 Task: Set "SAP announcement interval" for the sout stream to 5.
Action: Mouse moved to (107, 13)
Screenshot: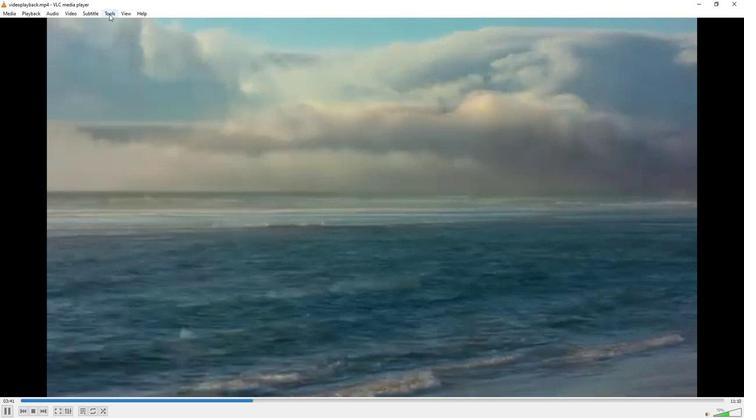 
Action: Mouse pressed left at (107, 13)
Screenshot: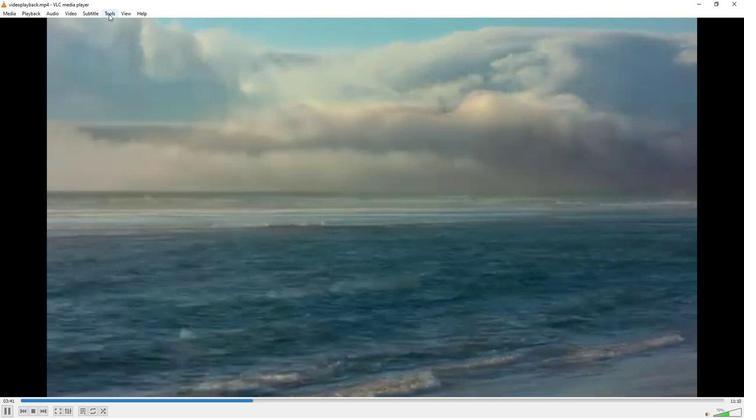 
Action: Mouse moved to (123, 107)
Screenshot: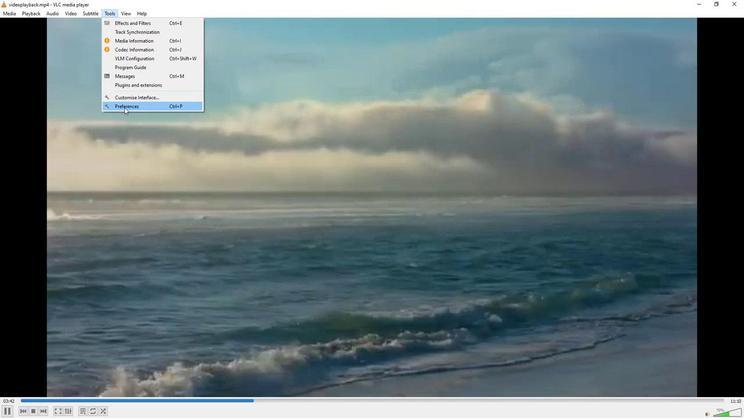 
Action: Mouse pressed left at (123, 107)
Screenshot: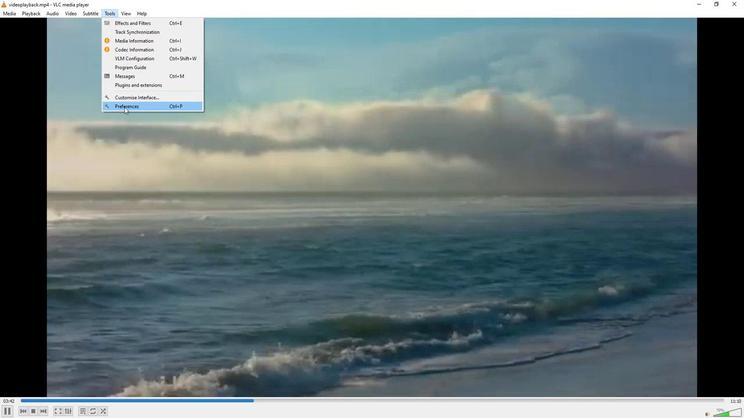 
Action: Mouse moved to (243, 340)
Screenshot: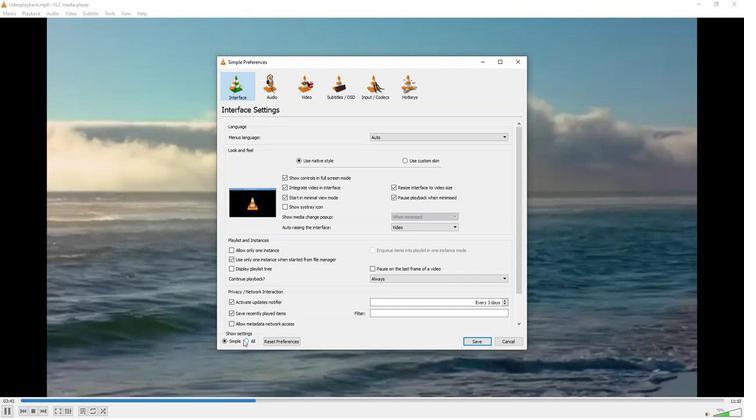 
Action: Mouse pressed left at (243, 340)
Screenshot: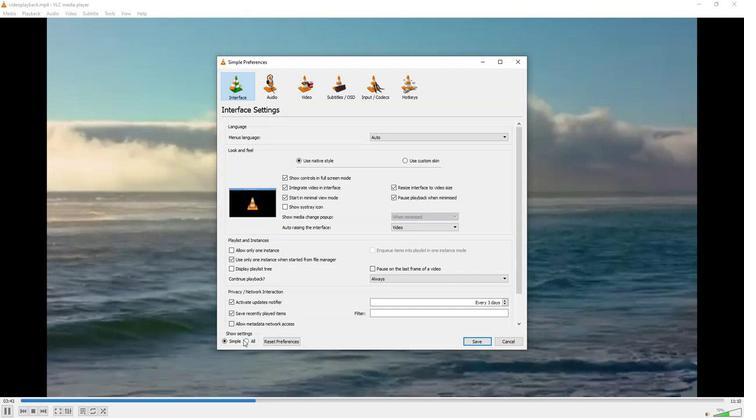 
Action: Mouse moved to (245, 340)
Screenshot: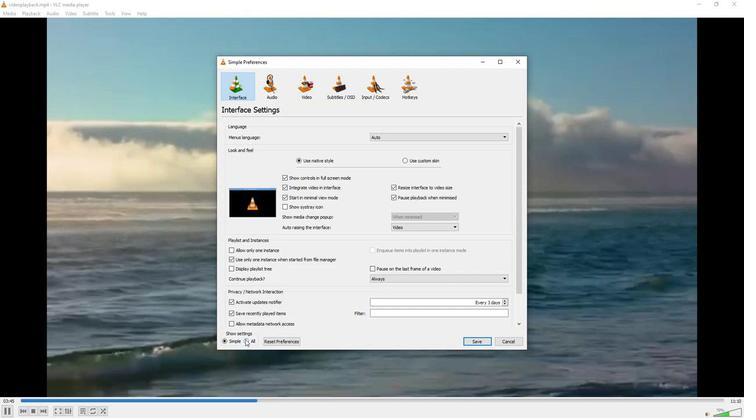 
Action: Mouse pressed left at (245, 340)
Screenshot: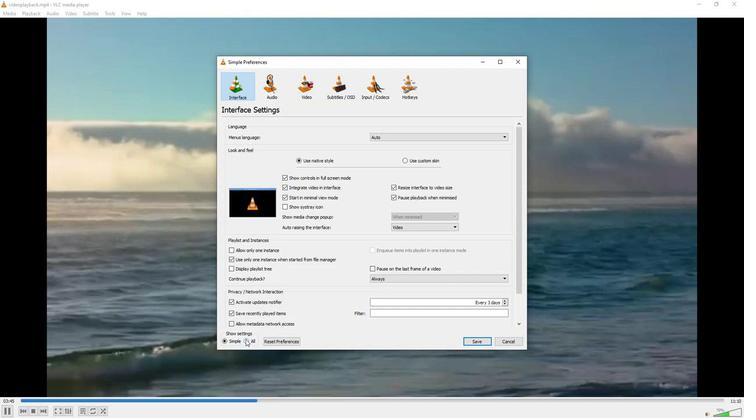 
Action: Mouse moved to (249, 256)
Screenshot: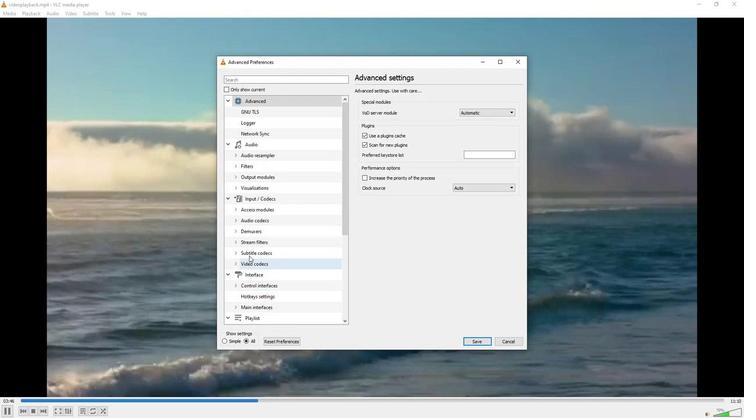 
Action: Mouse scrolled (249, 256) with delta (0, 0)
Screenshot: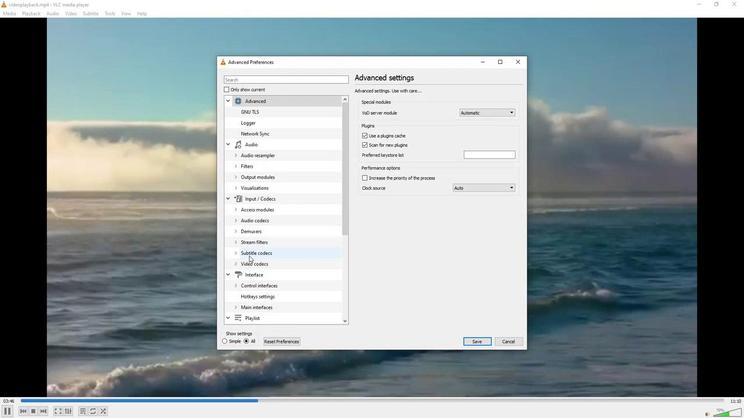 
Action: Mouse moved to (243, 260)
Screenshot: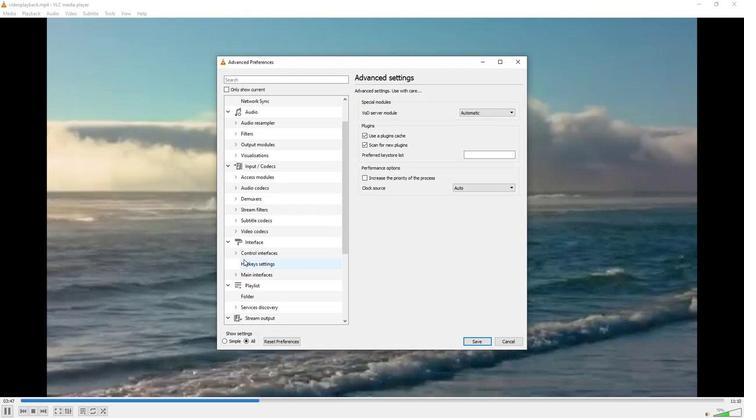 
Action: Mouse scrolled (243, 259) with delta (0, 0)
Screenshot: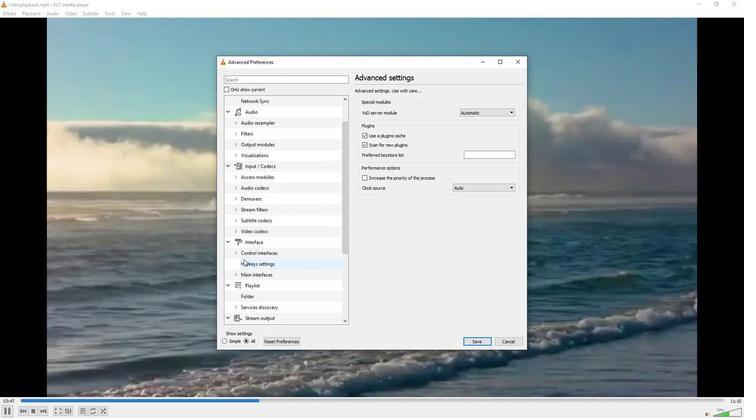 
Action: Mouse moved to (243, 258)
Screenshot: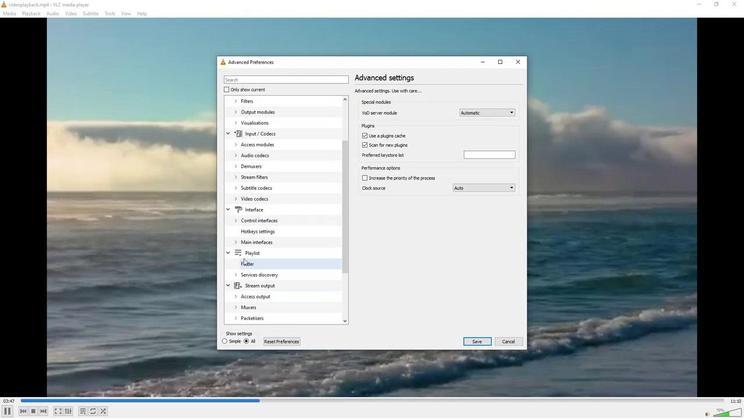 
Action: Mouse scrolled (243, 258) with delta (0, 0)
Screenshot: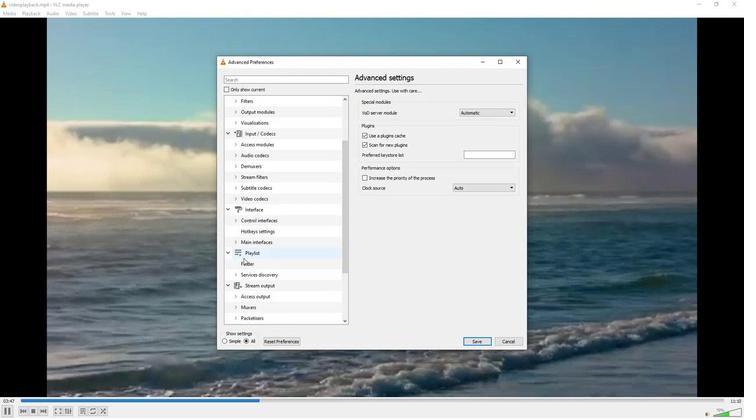 
Action: Mouse moved to (234, 275)
Screenshot: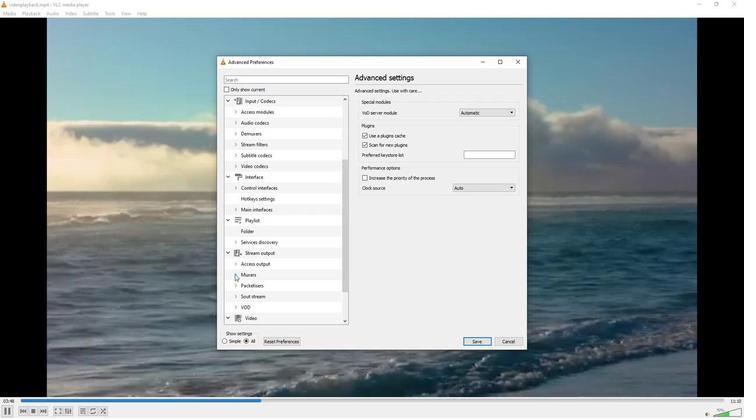 
Action: Mouse pressed left at (234, 275)
Screenshot: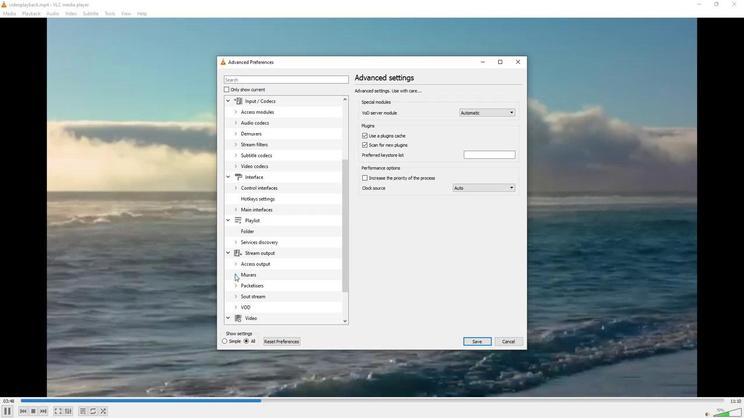
Action: Mouse moved to (247, 275)
Screenshot: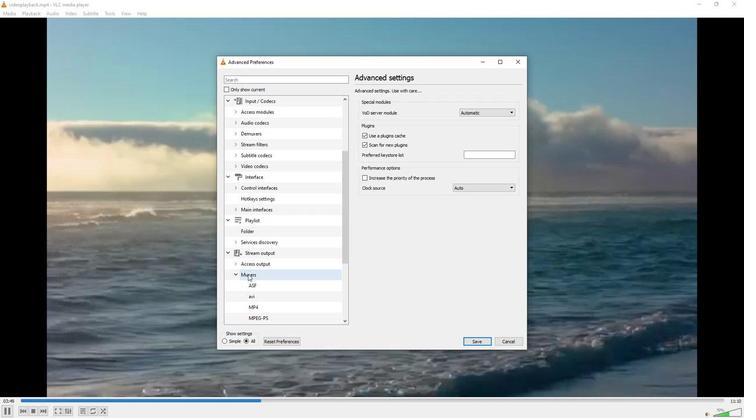 
Action: Mouse scrolled (247, 274) with delta (0, 0)
Screenshot: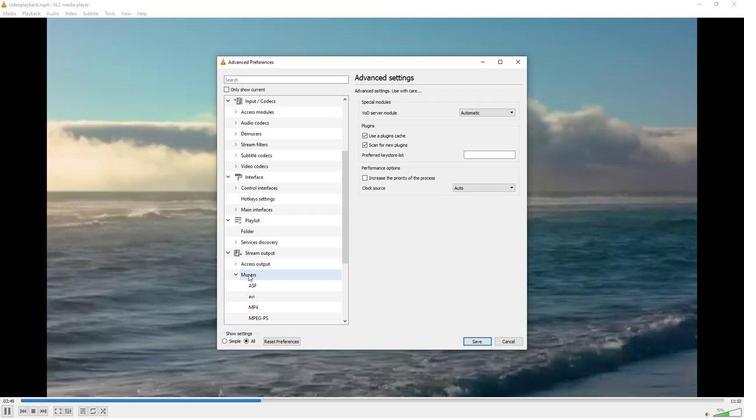 
Action: Mouse moved to (248, 274)
Screenshot: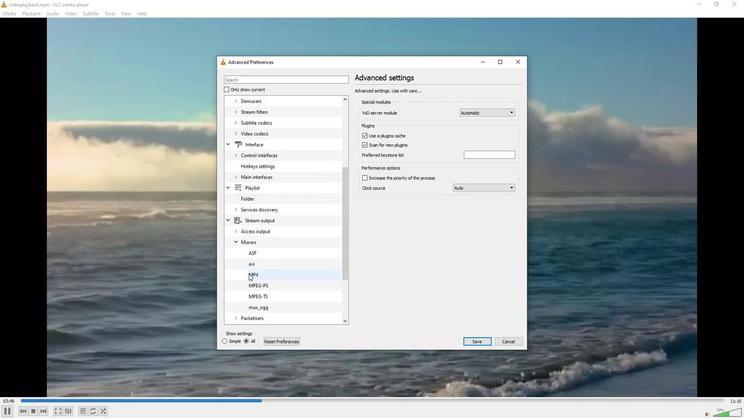 
Action: Mouse scrolled (248, 274) with delta (0, 0)
Screenshot: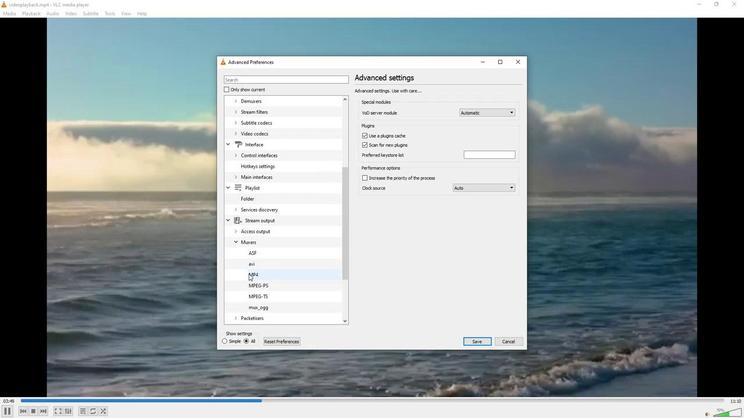 
Action: Mouse moved to (257, 296)
Screenshot: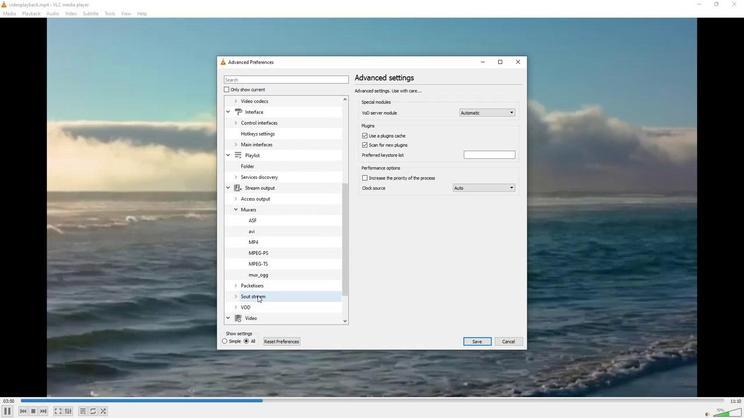 
Action: Mouse pressed left at (257, 296)
Screenshot: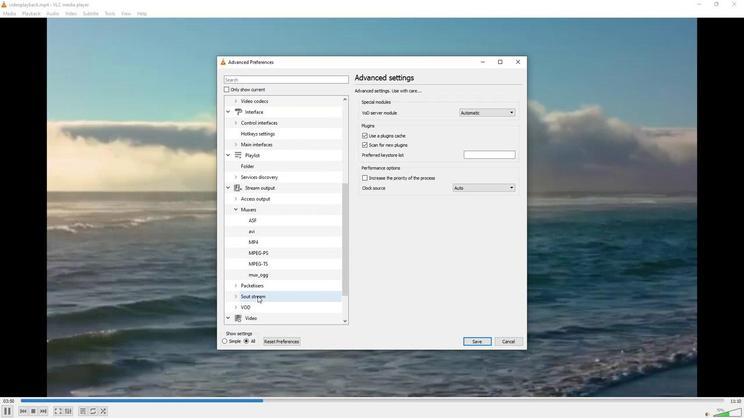 
Action: Mouse moved to (517, 110)
Screenshot: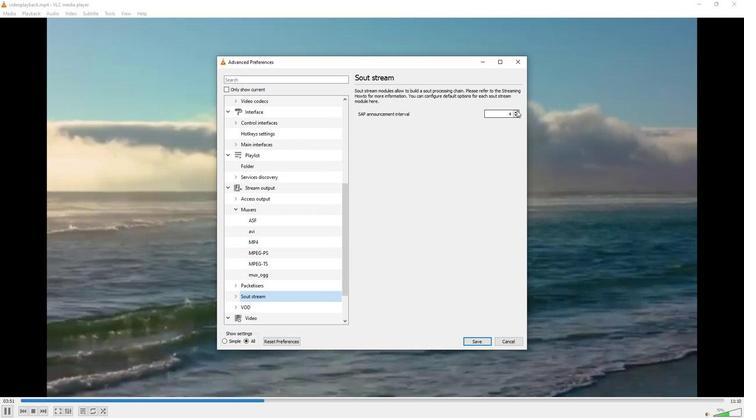 
Action: Mouse pressed left at (517, 110)
Screenshot: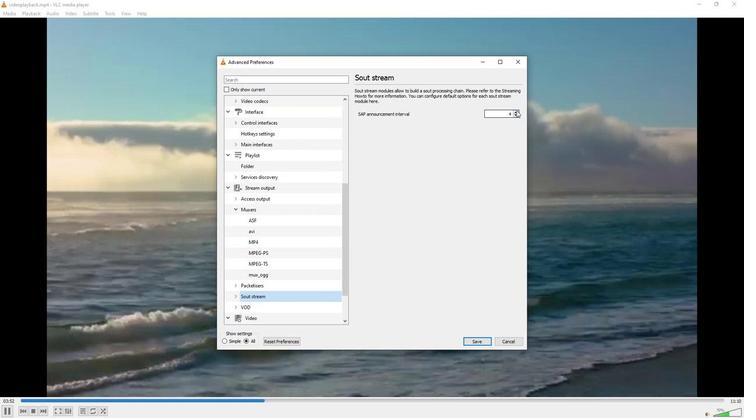 
Action: Mouse moved to (435, 189)
Screenshot: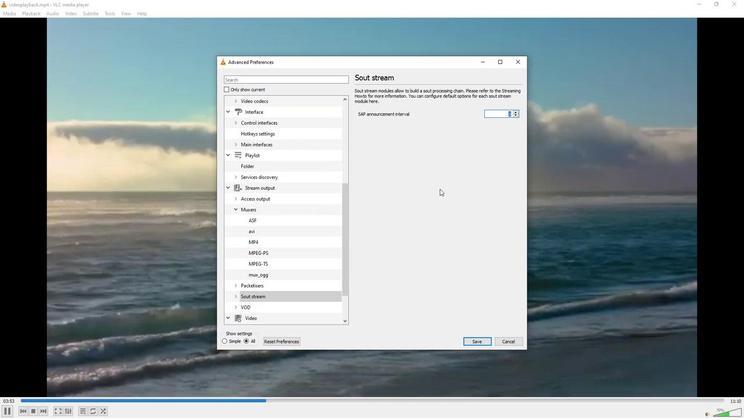 
